 Task: Align the text "What is your name?" at the center.
Action: Mouse moved to (106, 76)
Screenshot: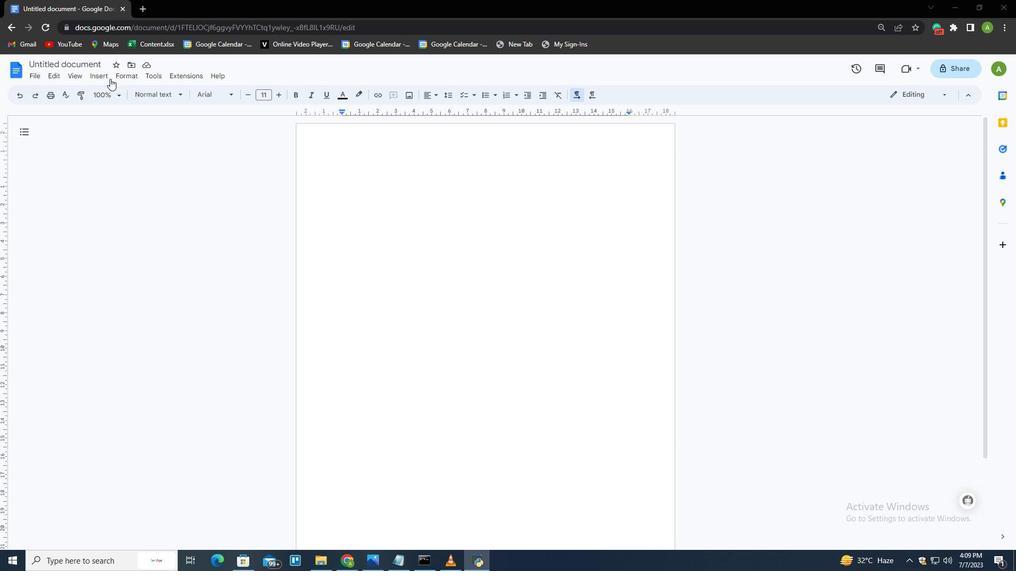 
Action: Mouse pressed left at (106, 76)
Screenshot: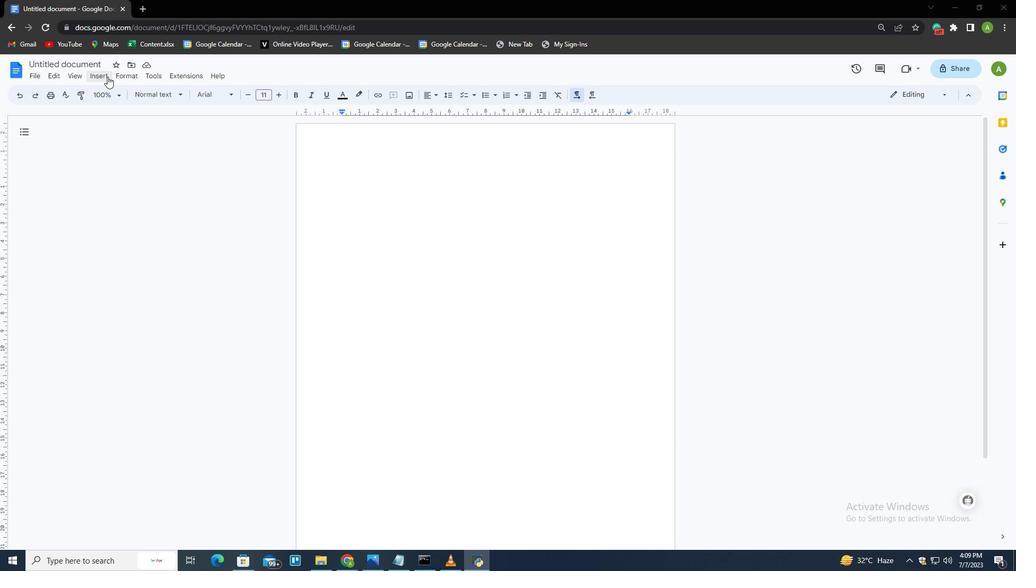 
Action: Mouse moved to (112, 124)
Screenshot: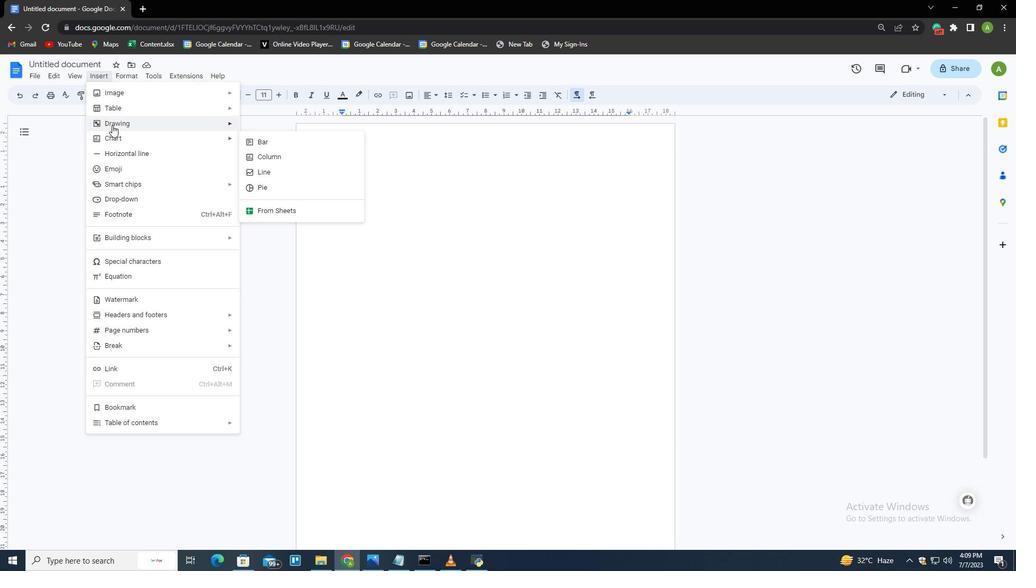 
Action: Mouse pressed left at (112, 124)
Screenshot: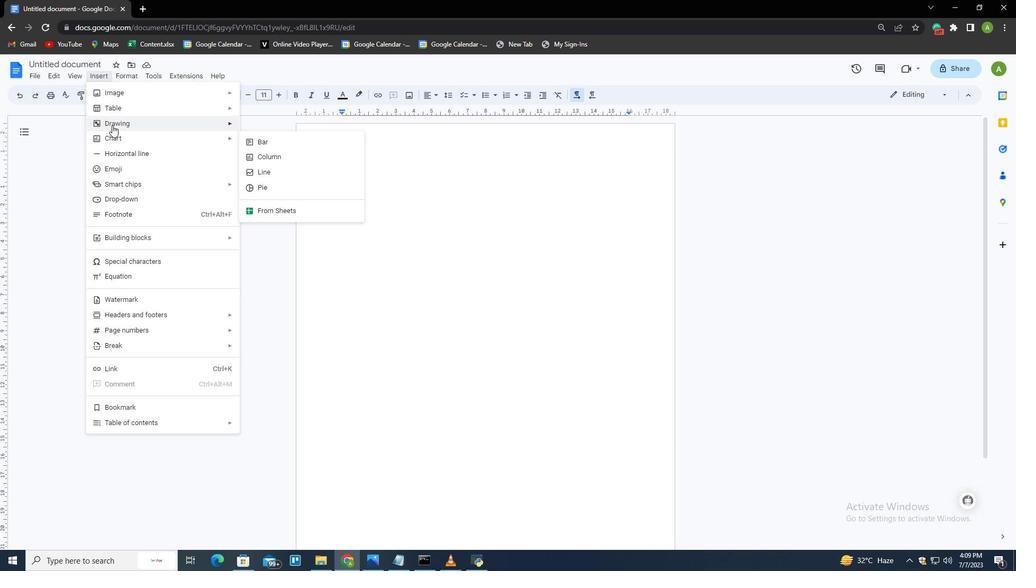 
Action: Mouse moved to (264, 127)
Screenshot: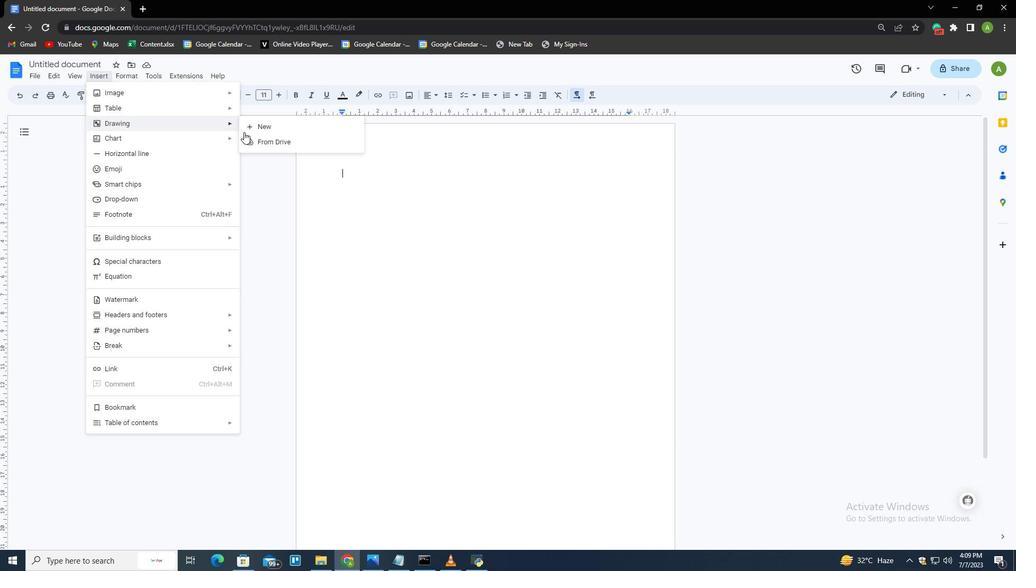 
Action: Mouse pressed left at (264, 127)
Screenshot: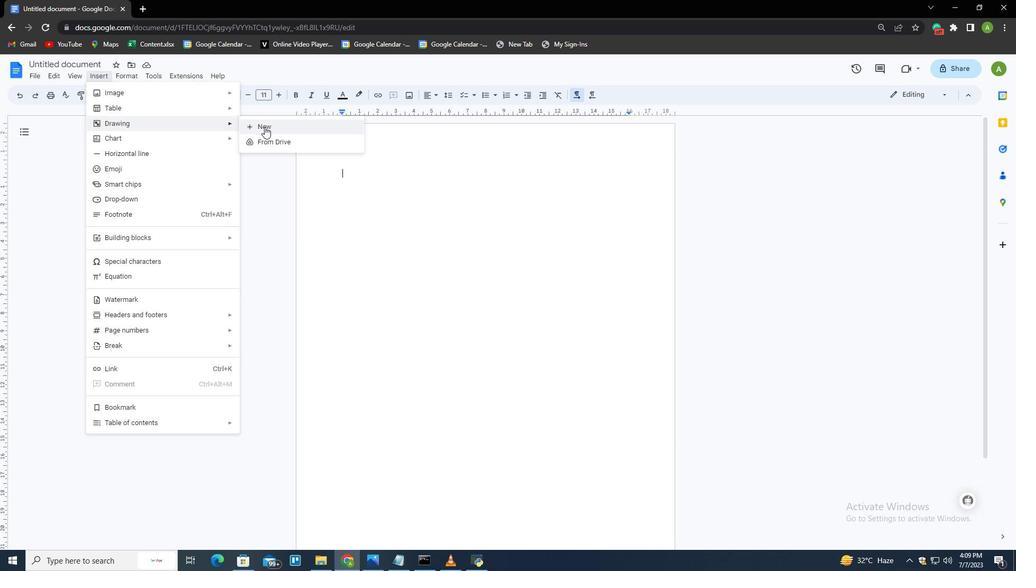 
Action: Mouse moved to (267, 115)
Screenshot: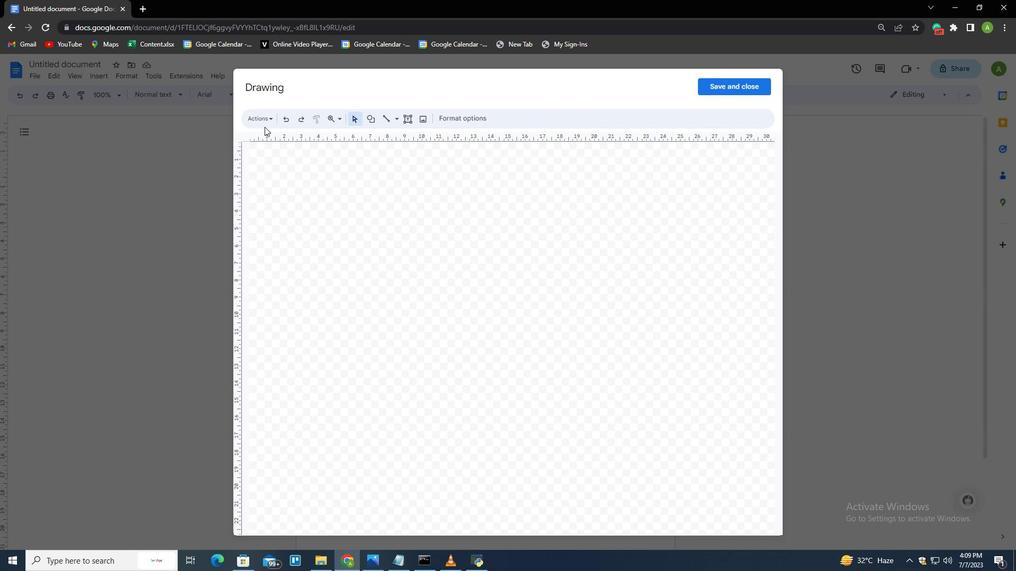 
Action: Mouse pressed left at (267, 115)
Screenshot: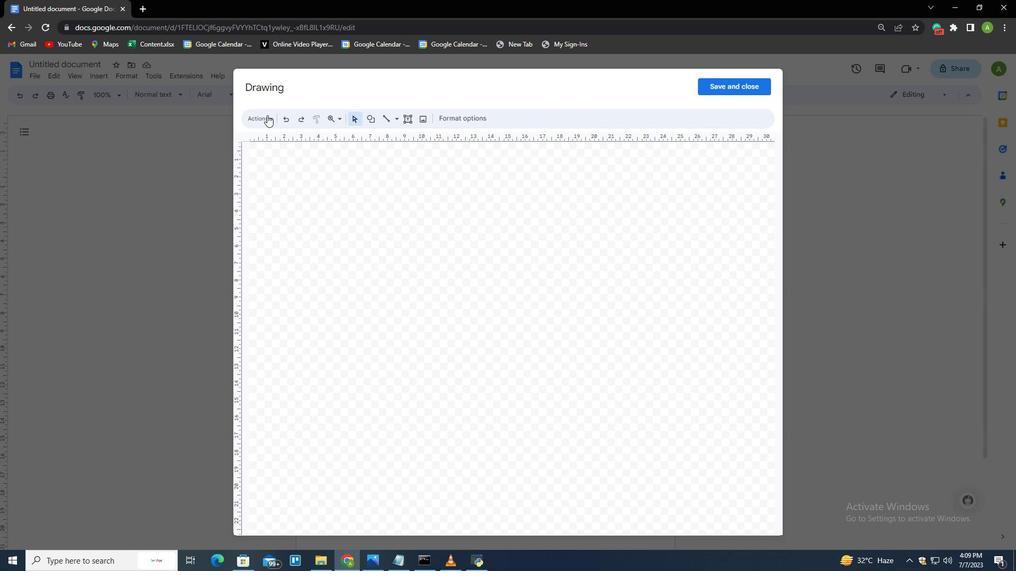 
Action: Mouse moved to (278, 186)
Screenshot: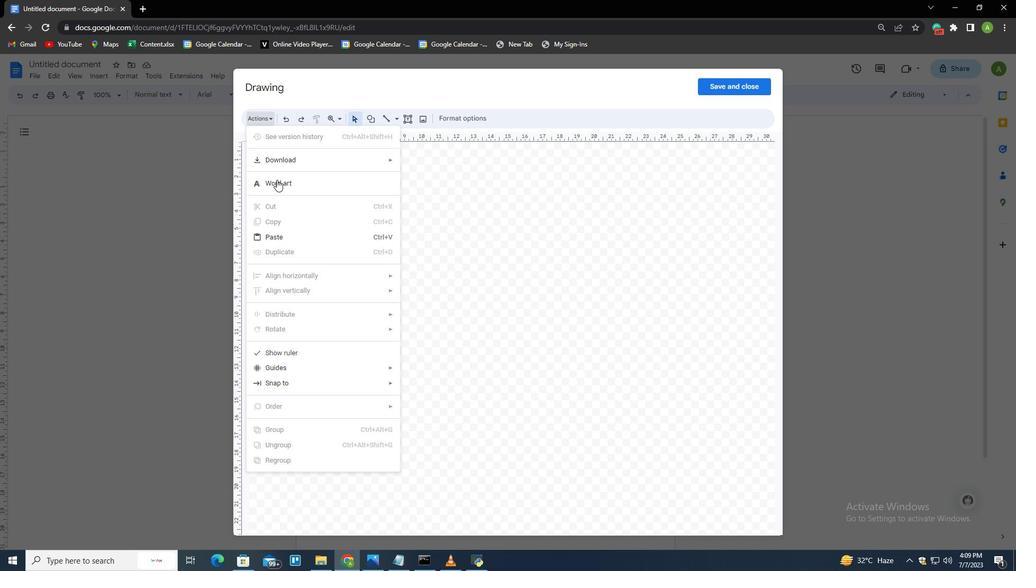 
Action: Mouse pressed left at (278, 186)
Screenshot: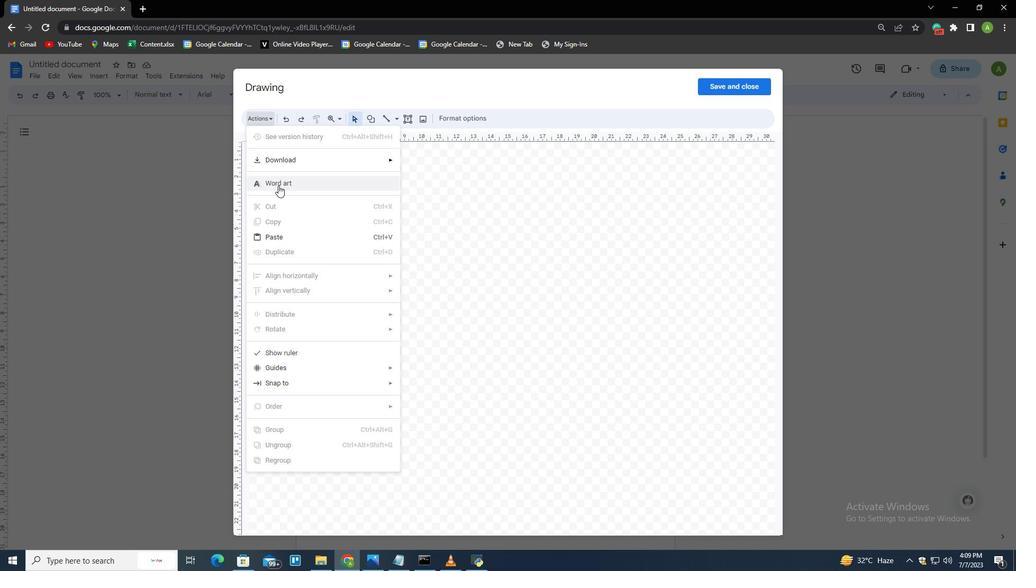 
Action: Mouse moved to (449, 164)
Screenshot: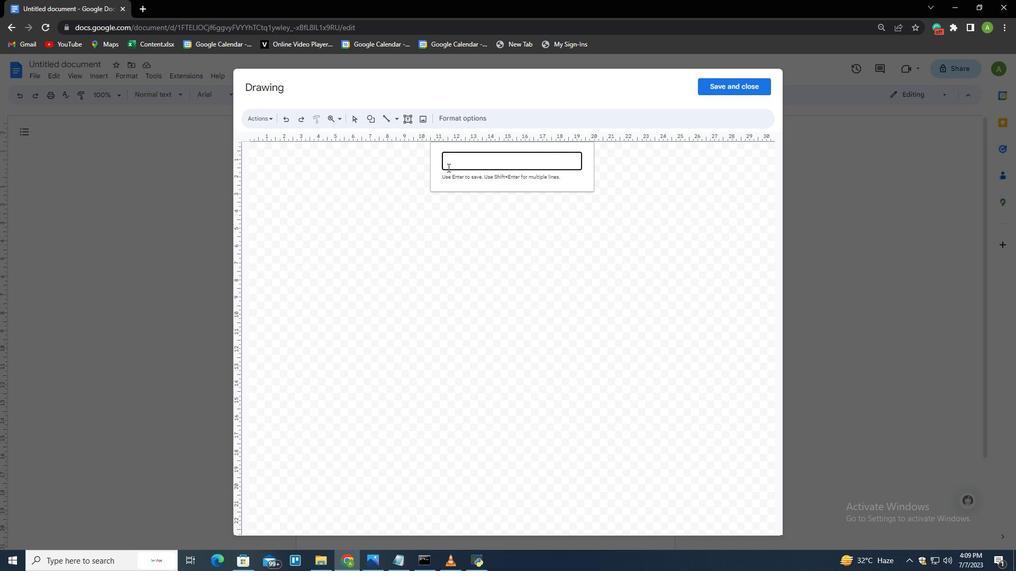 
Action: Mouse pressed left at (449, 164)
Screenshot: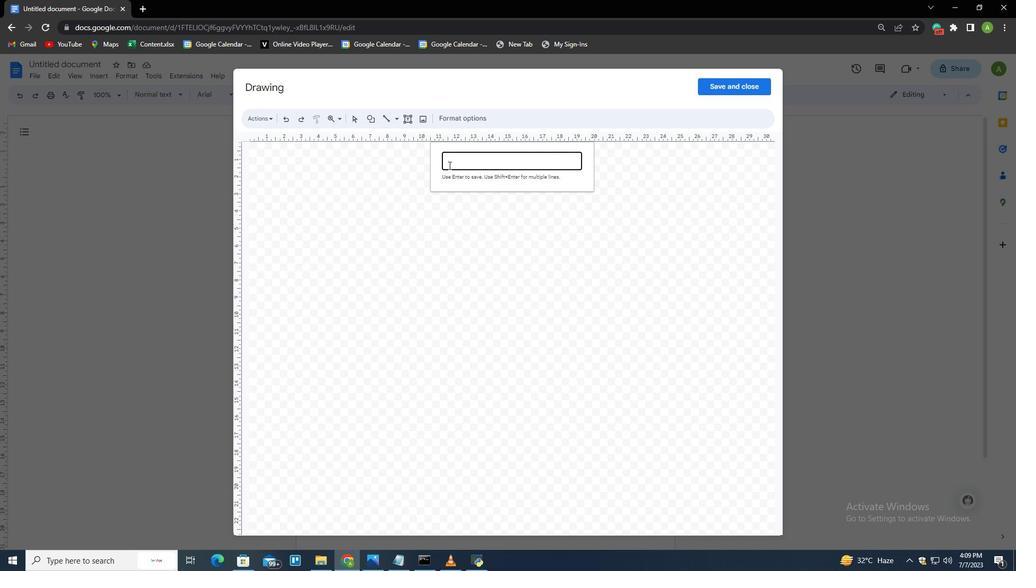 
Action: Key pressed <Key.shift>What<Key.space>is<Key.space>your<Key.space>name<Key.shift_r>?
Screenshot: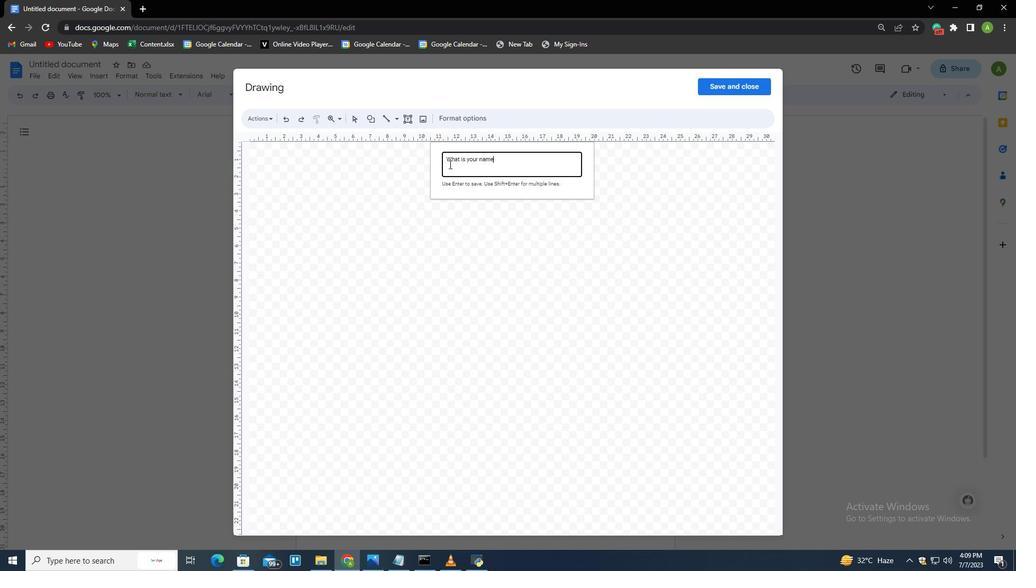 
Action: Mouse moved to (424, 285)
Screenshot: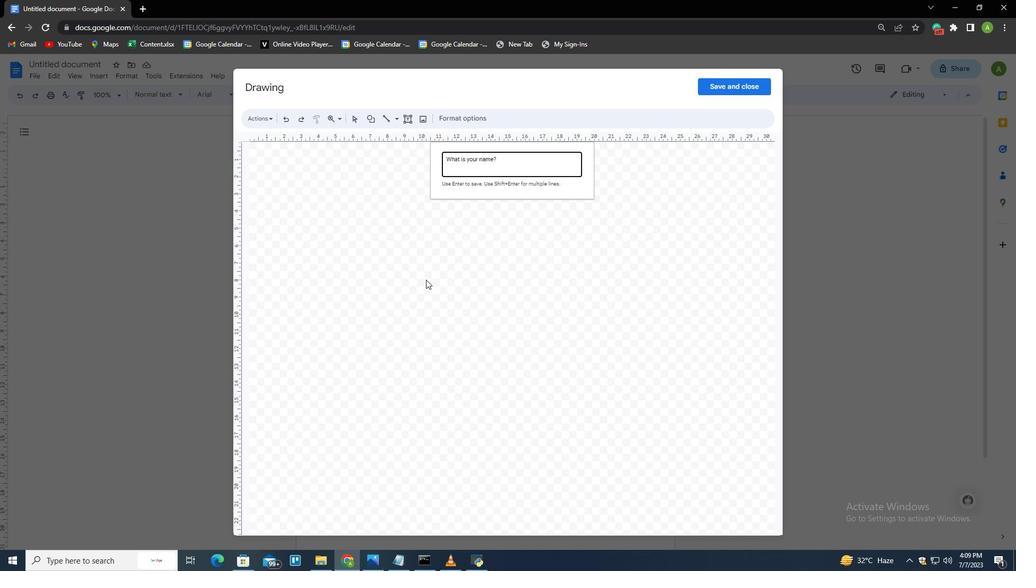 
Action: Mouse pressed left at (424, 285)
Screenshot: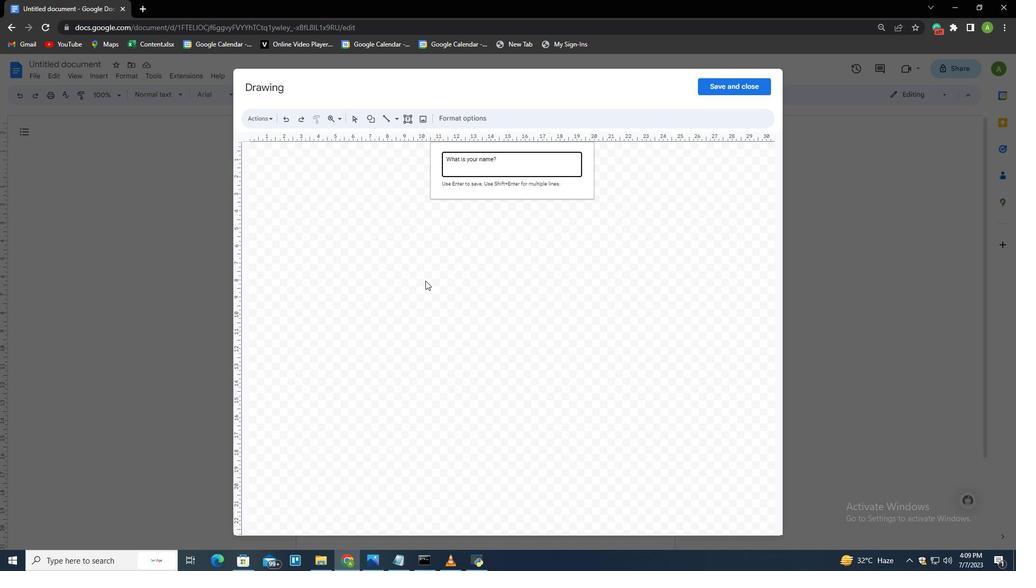 
Action: Mouse moved to (373, 121)
Screenshot: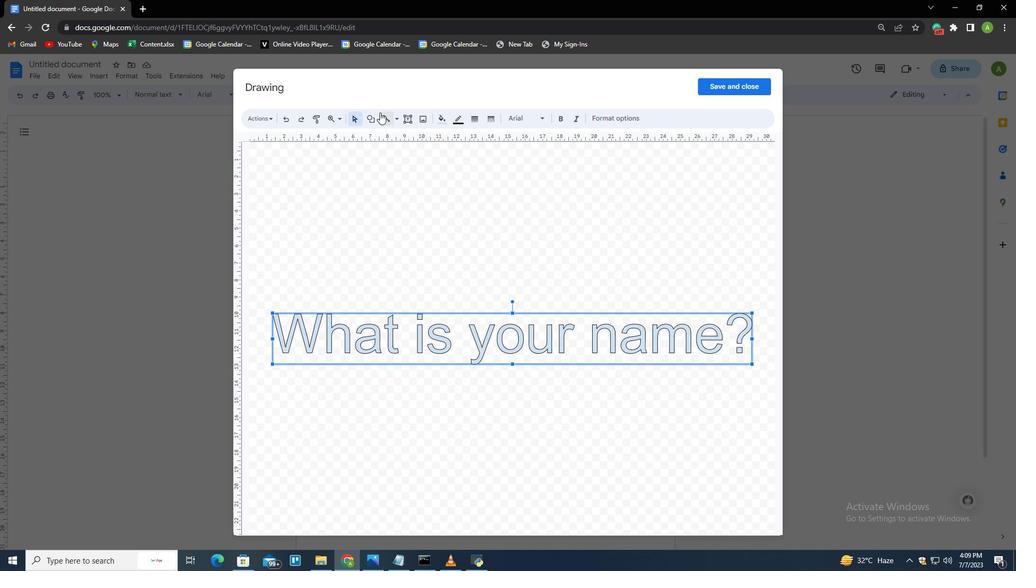 
Action: Mouse pressed left at (373, 121)
Screenshot: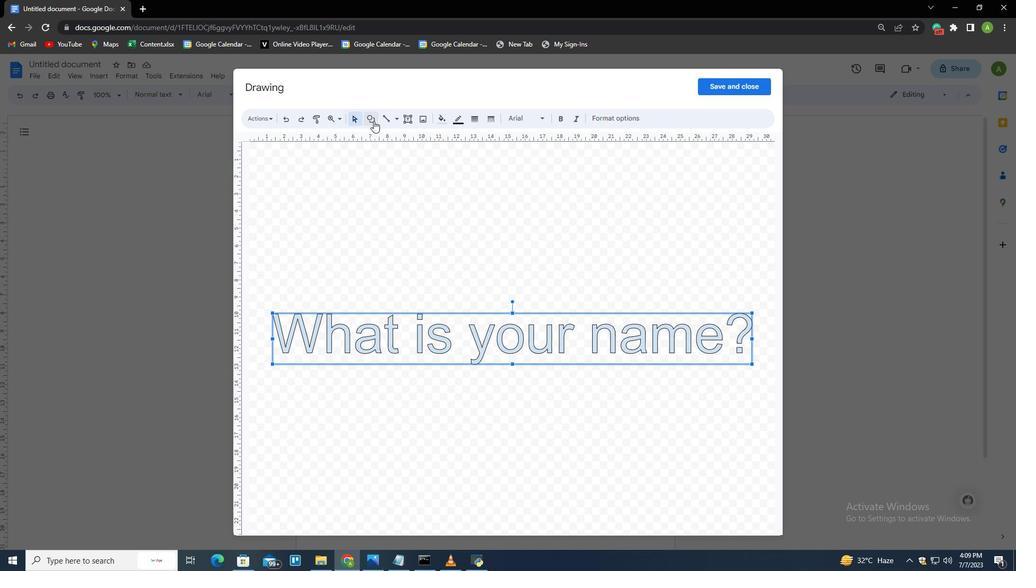 
Action: Mouse moved to (398, 134)
Screenshot: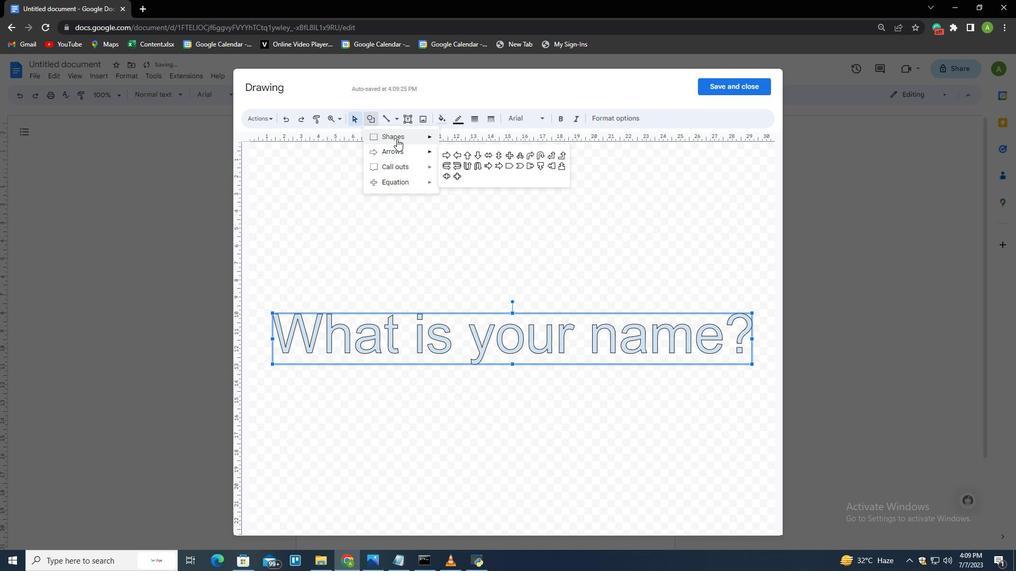 
Action: Mouse pressed left at (398, 134)
Screenshot: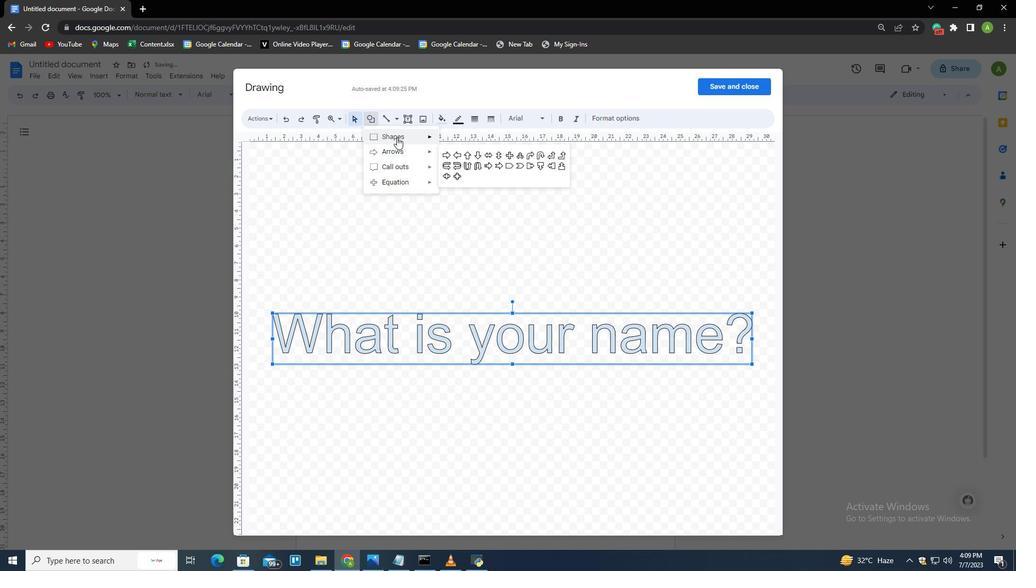 
Action: Mouse moved to (465, 135)
Screenshot: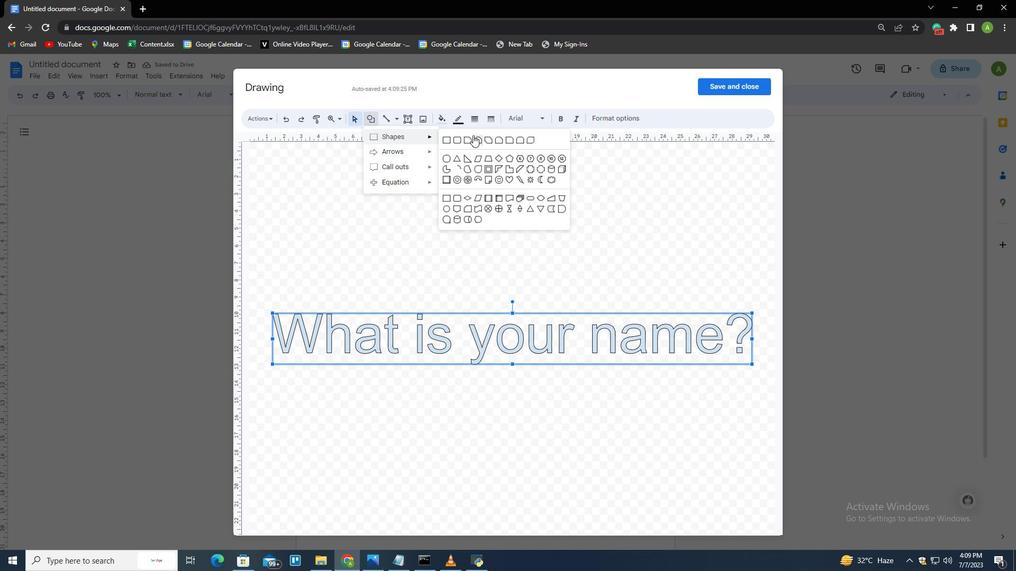 
Action: Mouse pressed left at (465, 135)
Screenshot: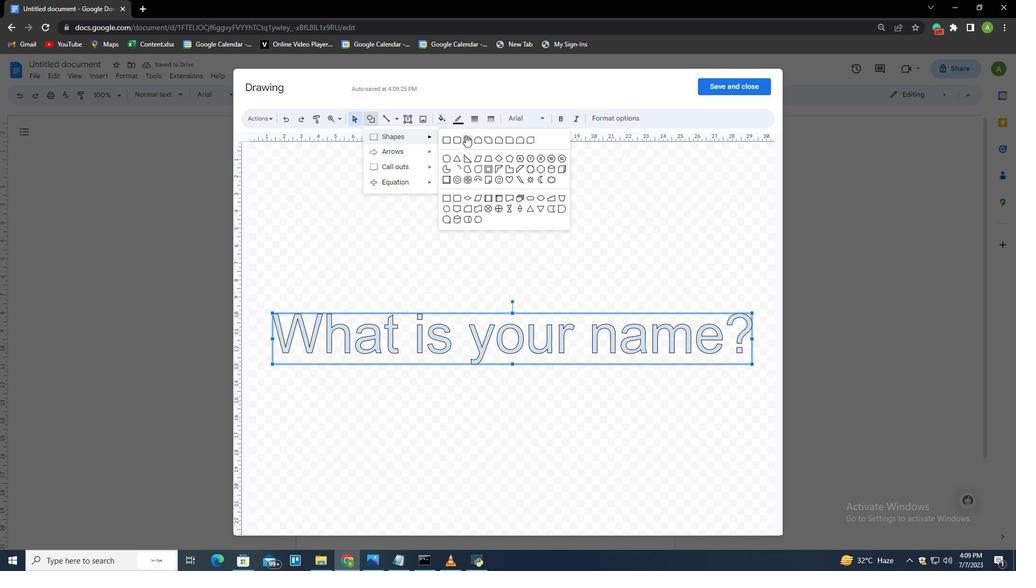 
Action: Mouse moved to (423, 234)
Screenshot: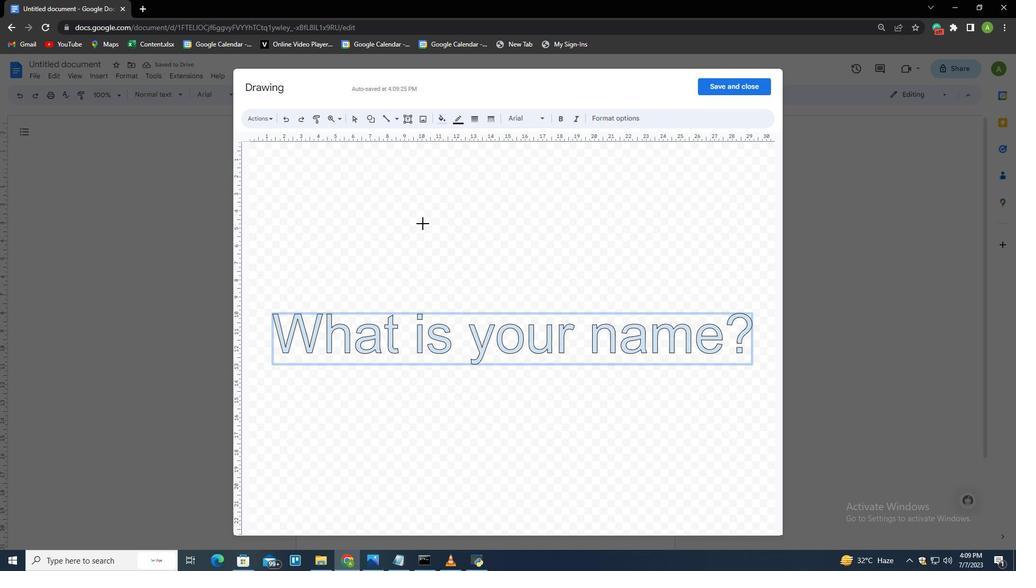 
Action: Mouse pressed left at (422, 230)
Screenshot: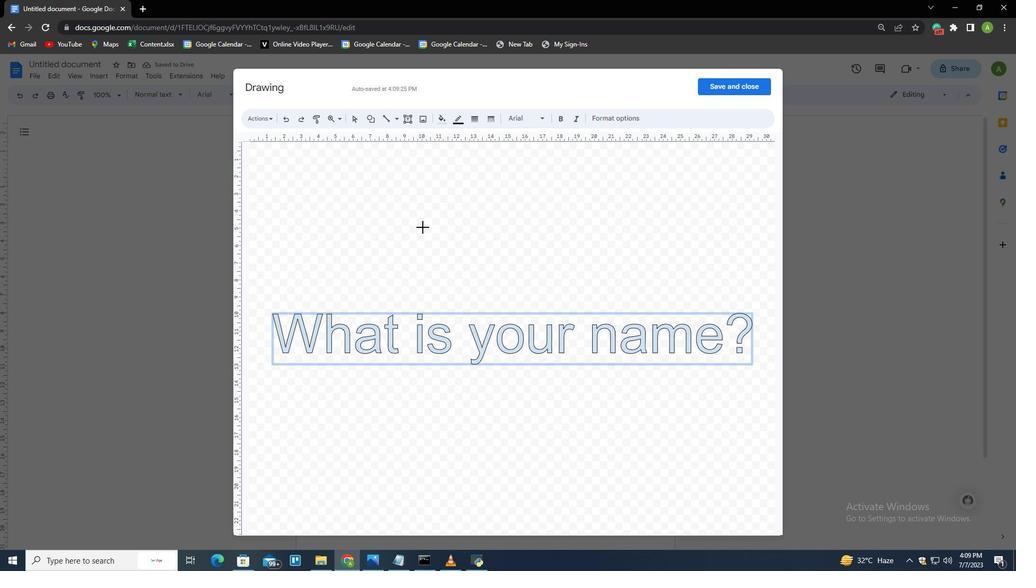 
Action: Mouse moved to (312, 203)
Screenshot: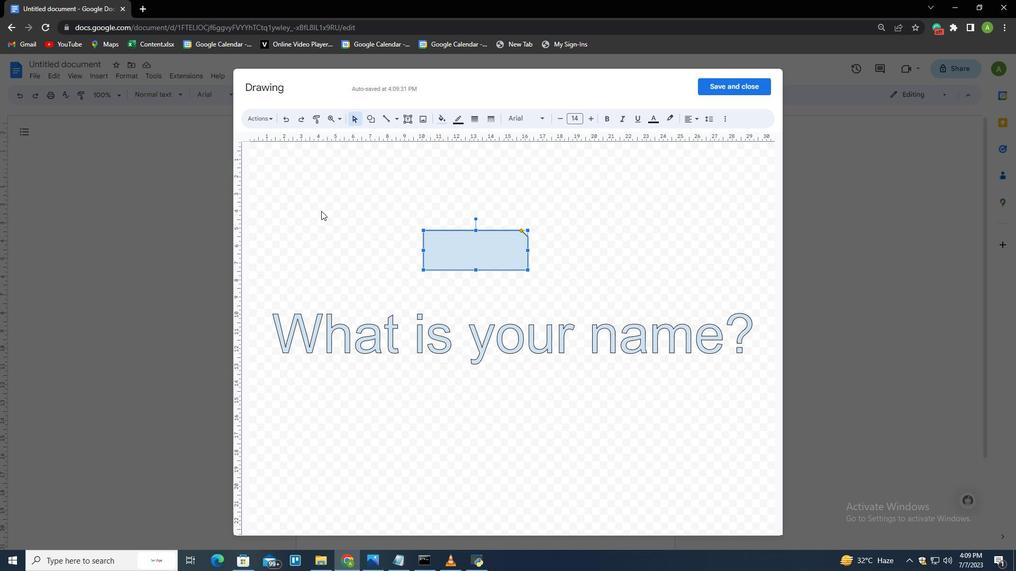 
Action: Mouse pressed left at (312, 203)
Screenshot: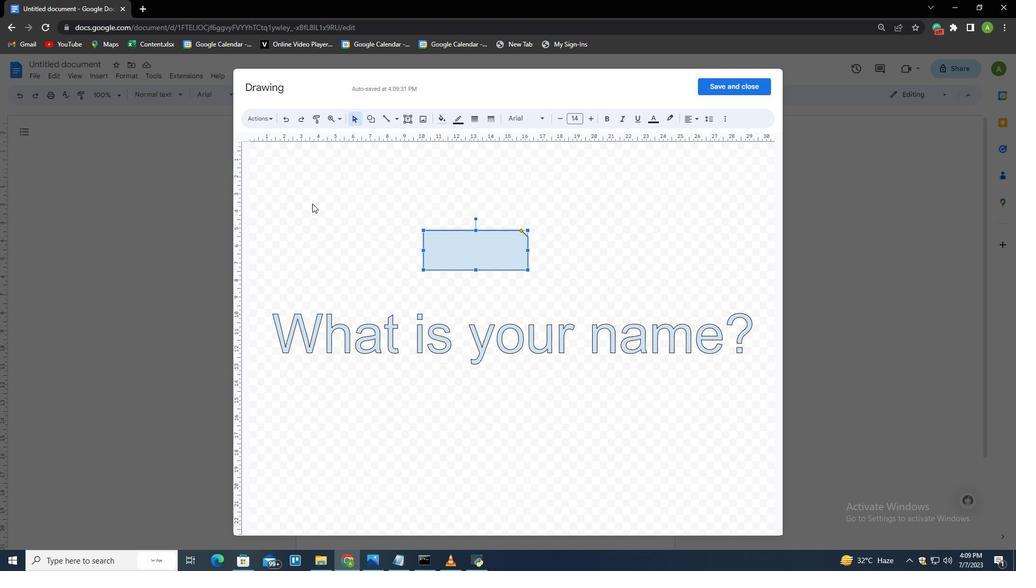 
Action: Mouse moved to (257, 122)
Screenshot: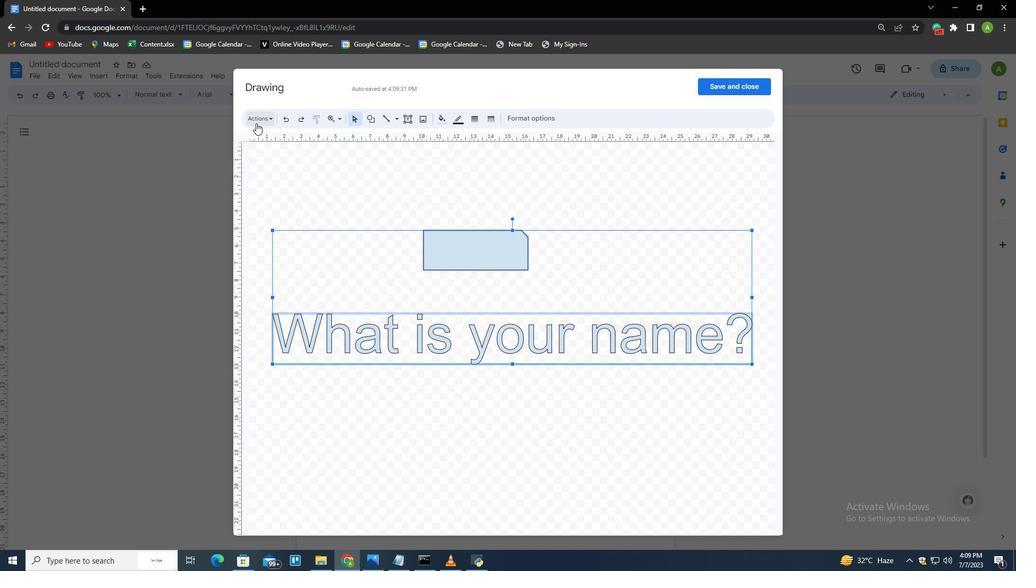 
Action: Mouse pressed left at (257, 122)
Screenshot: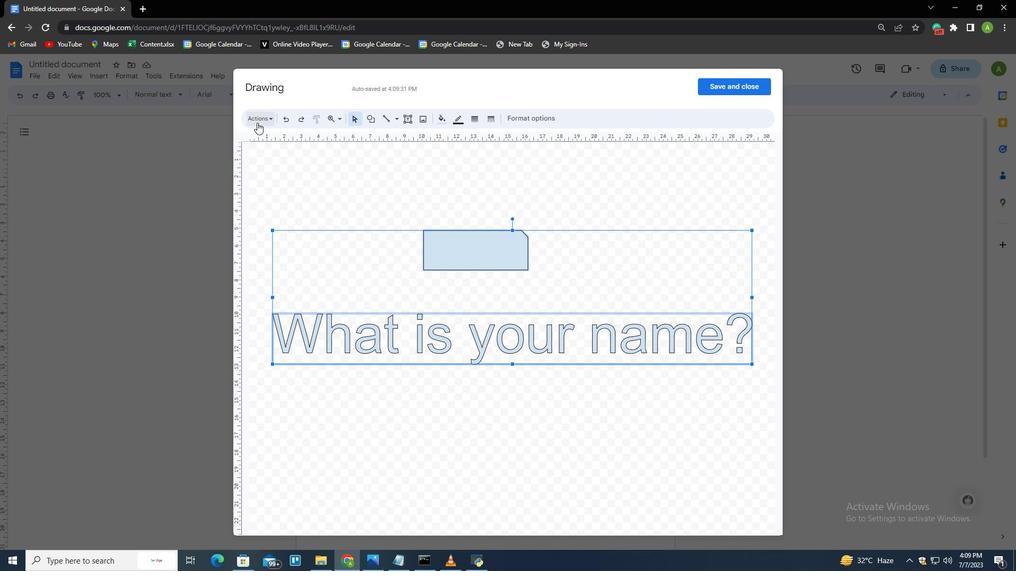 
Action: Mouse moved to (289, 278)
Screenshot: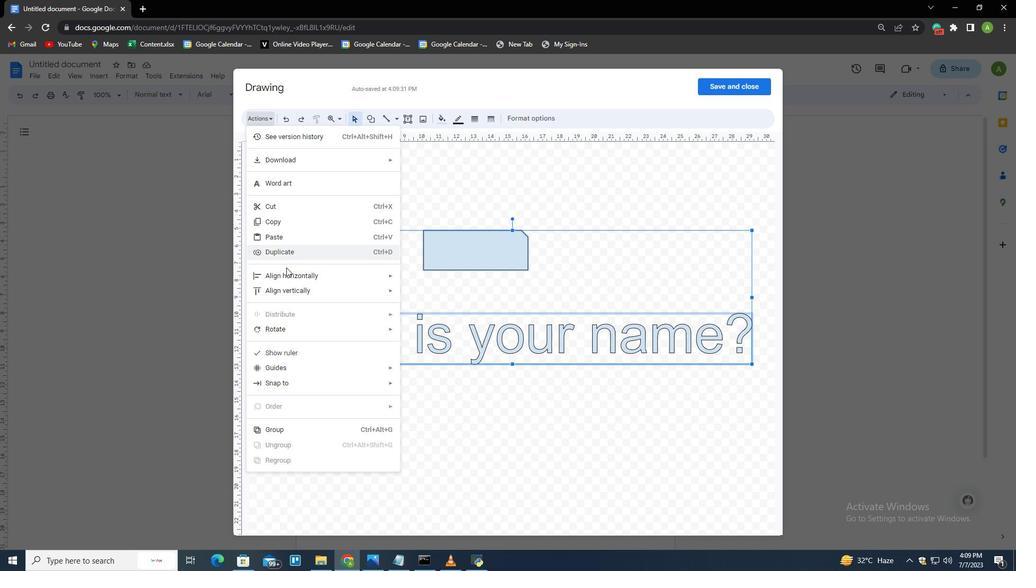 
Action: Mouse pressed left at (289, 278)
Screenshot: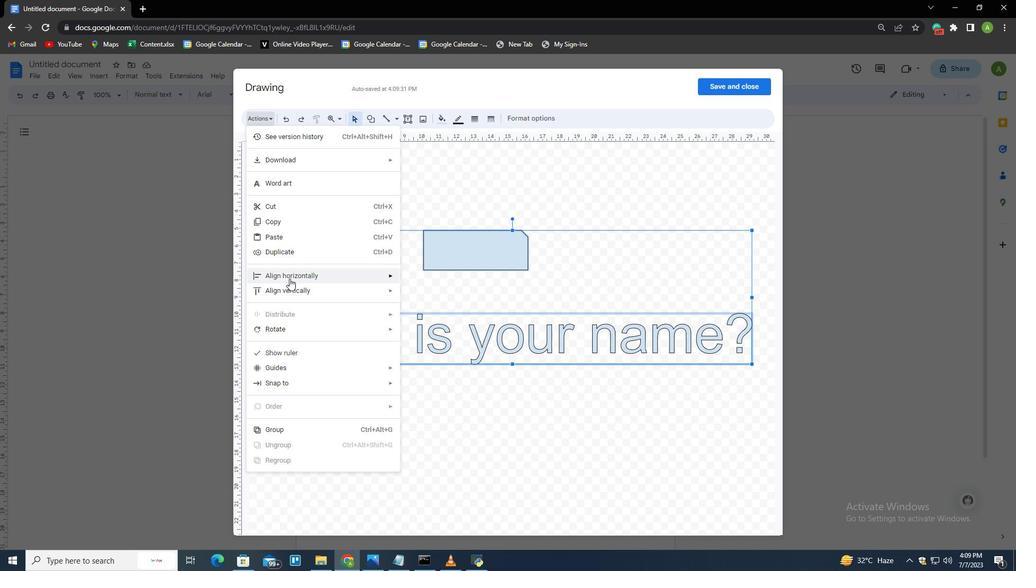 
Action: Mouse moved to (435, 292)
Screenshot: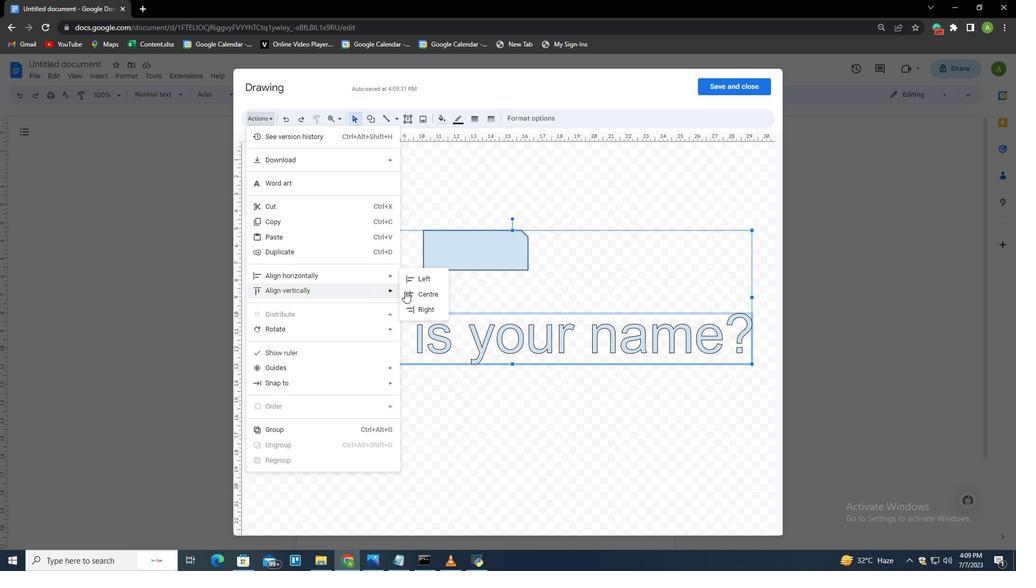 
Action: Mouse pressed left at (435, 292)
Screenshot: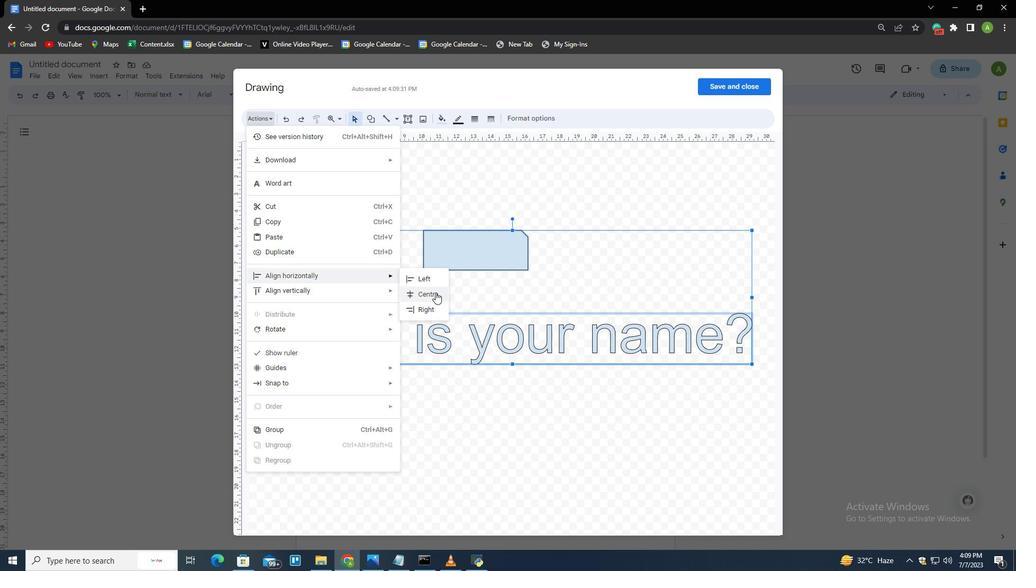 
